 Task: Add a shortcut from my drive.
Action: Mouse pressed left at (34, 64)
Screenshot: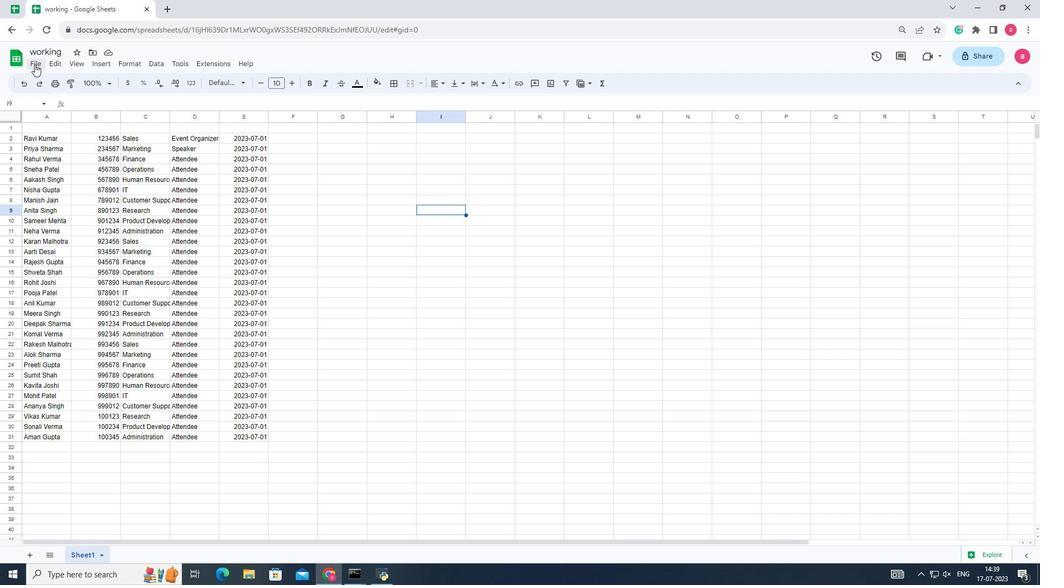 
Action: Mouse moved to (59, 234)
Screenshot: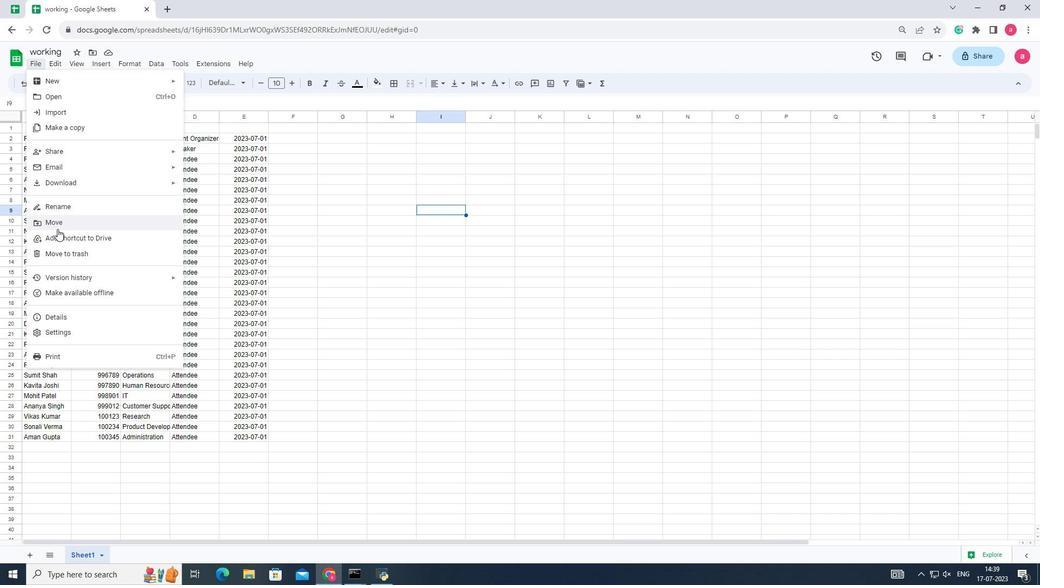 
Action: Mouse pressed left at (59, 234)
Screenshot: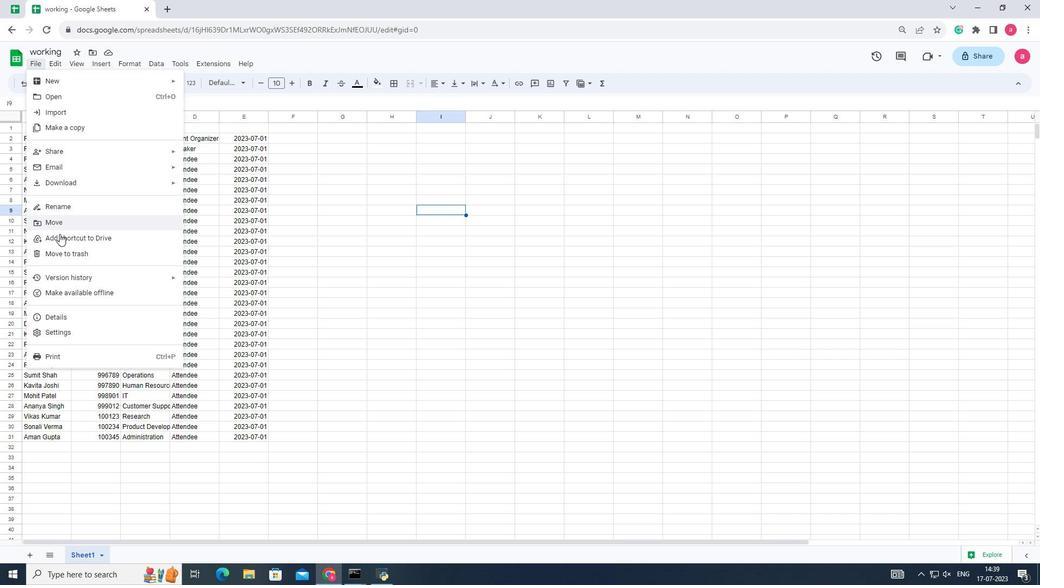 
Action: Mouse moved to (229, 200)
Screenshot: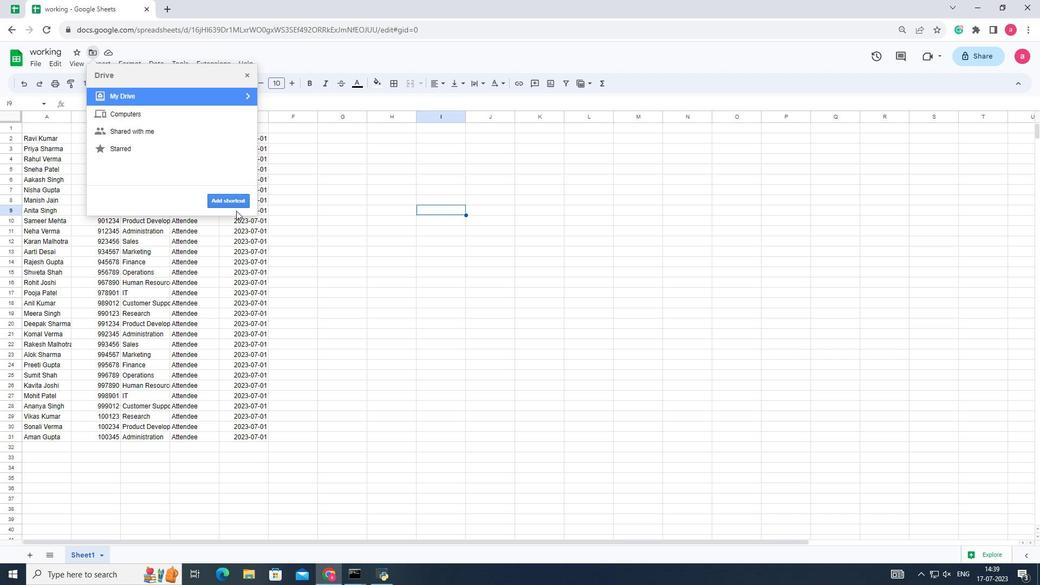 
Action: Mouse pressed left at (229, 200)
Screenshot: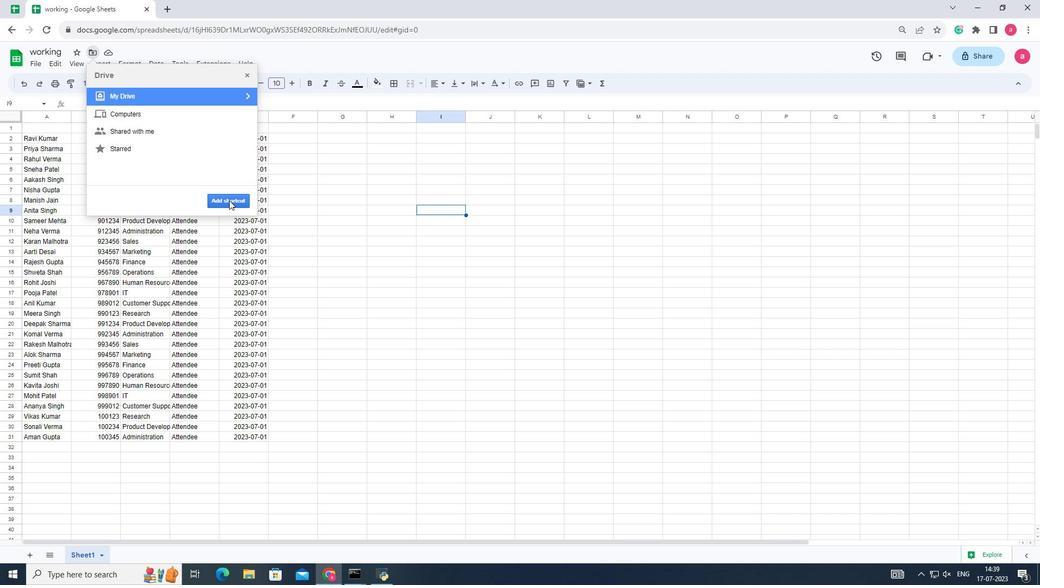 
